 Task: Create a rule from the Agile list, Priority changed -> Complete task in the project AgileCraft if Priority Cleared then Complete Task
Action: Mouse moved to (59, 338)
Screenshot: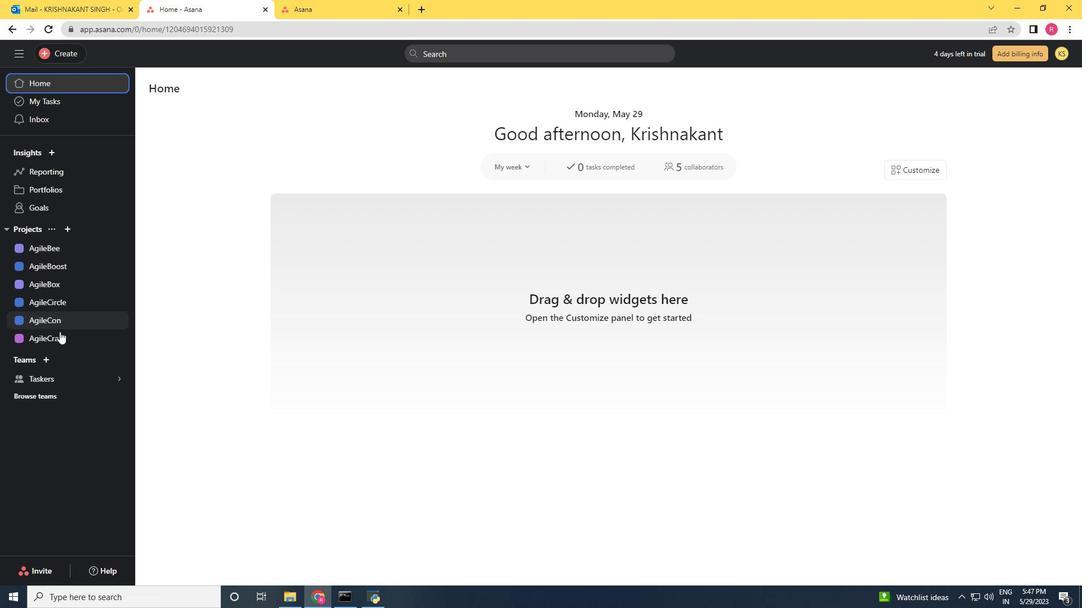 
Action: Mouse pressed left at (59, 338)
Screenshot: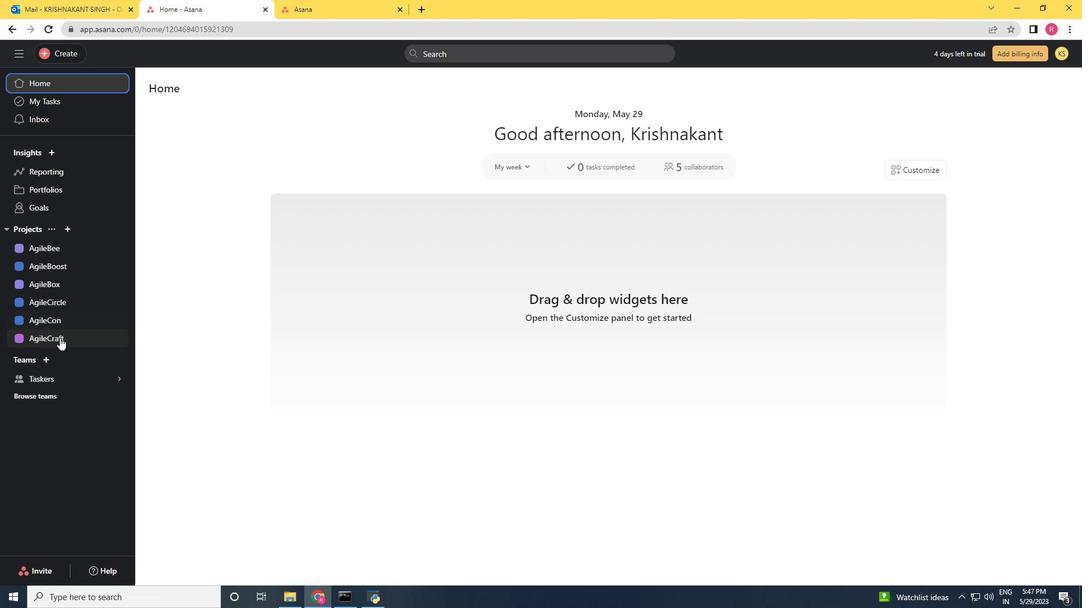 
Action: Mouse moved to (326, 442)
Screenshot: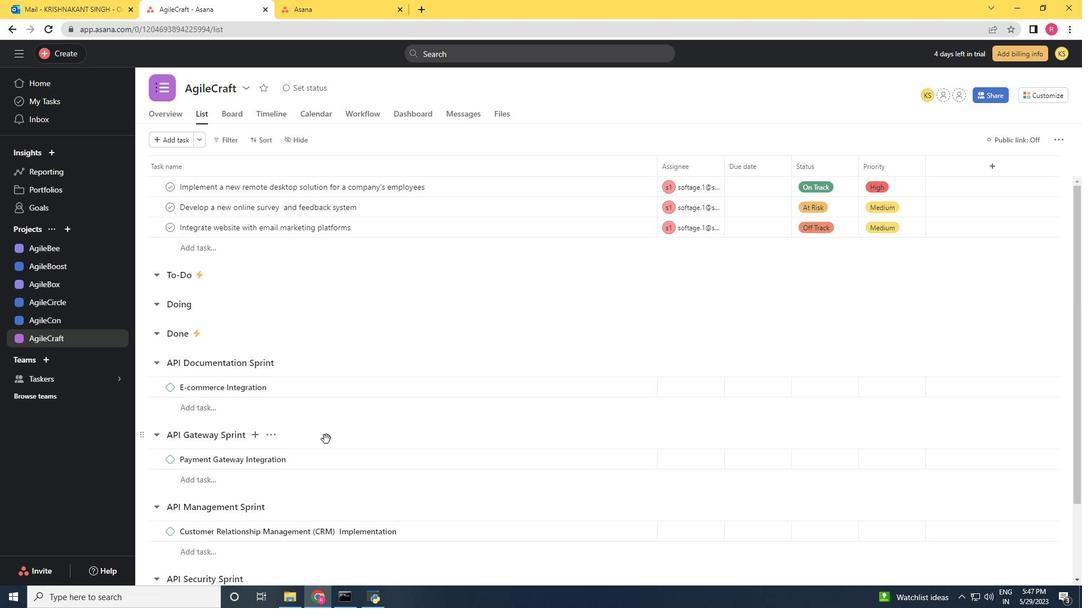
Action: Mouse scrolled (326, 441) with delta (0, 0)
Screenshot: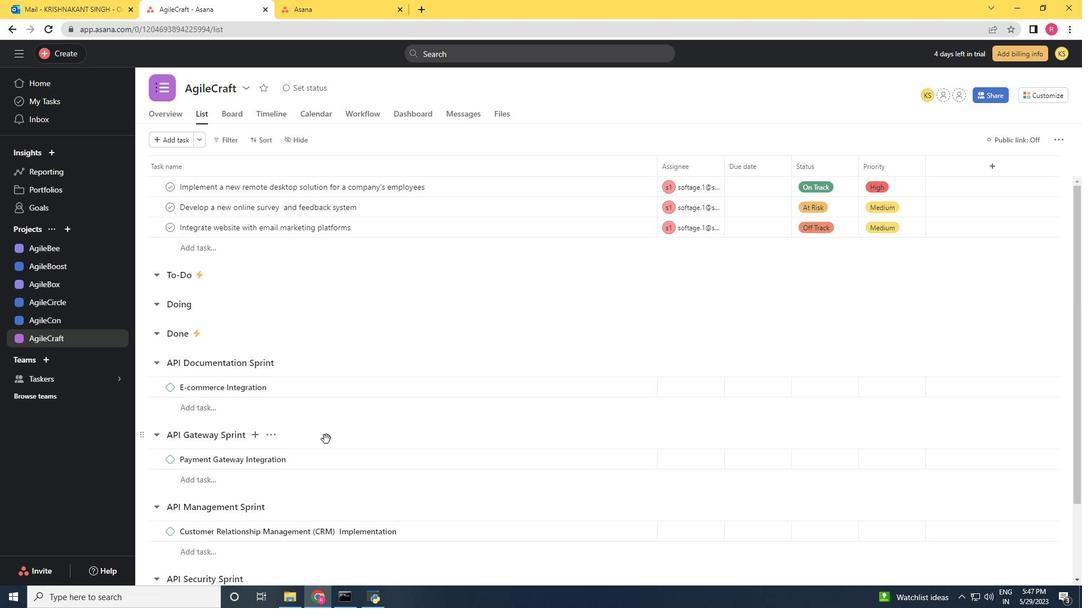
Action: Mouse moved to (326, 442)
Screenshot: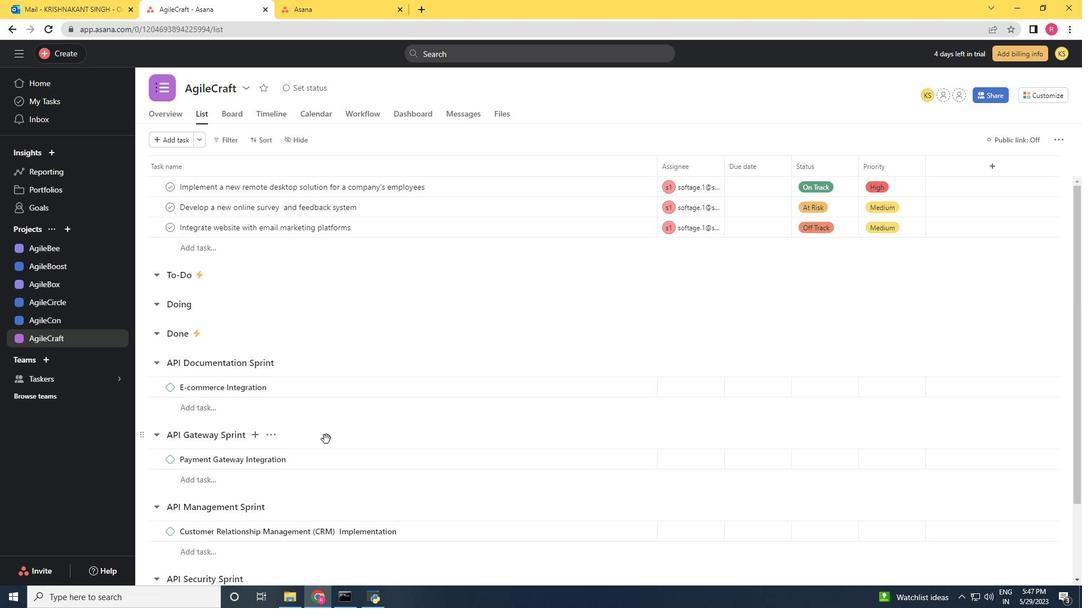 
Action: Mouse scrolled (326, 442) with delta (0, 0)
Screenshot: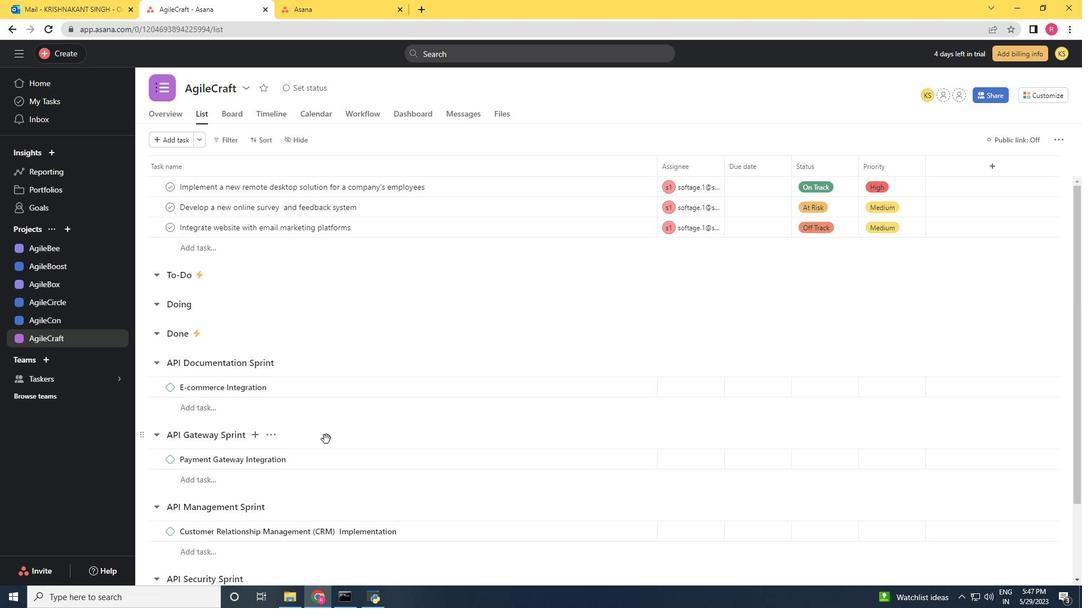 
Action: Mouse moved to (326, 444)
Screenshot: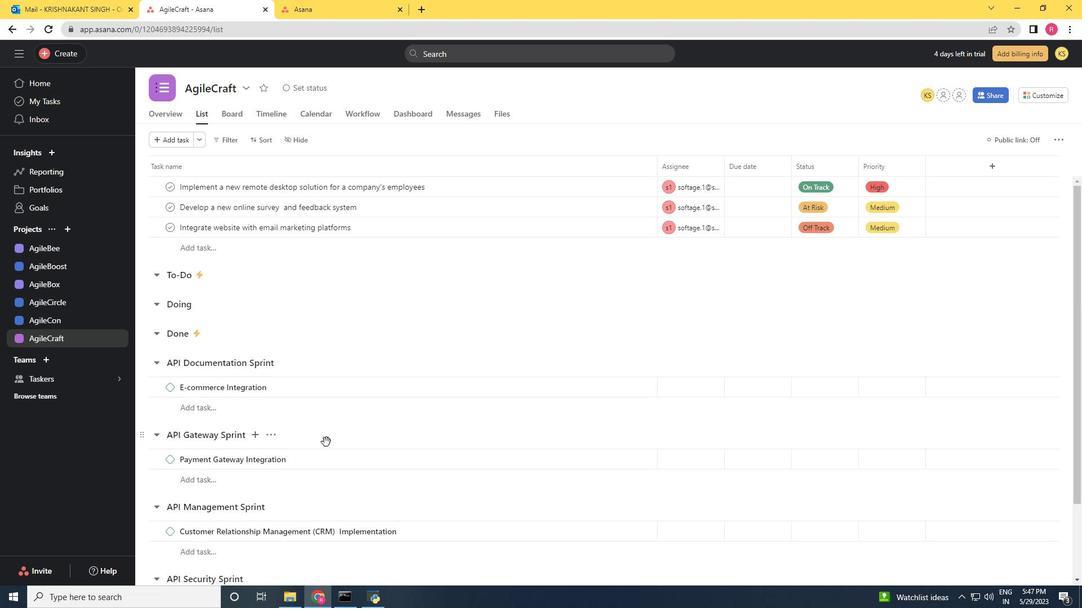 
Action: Mouse scrolled (326, 443) with delta (0, 0)
Screenshot: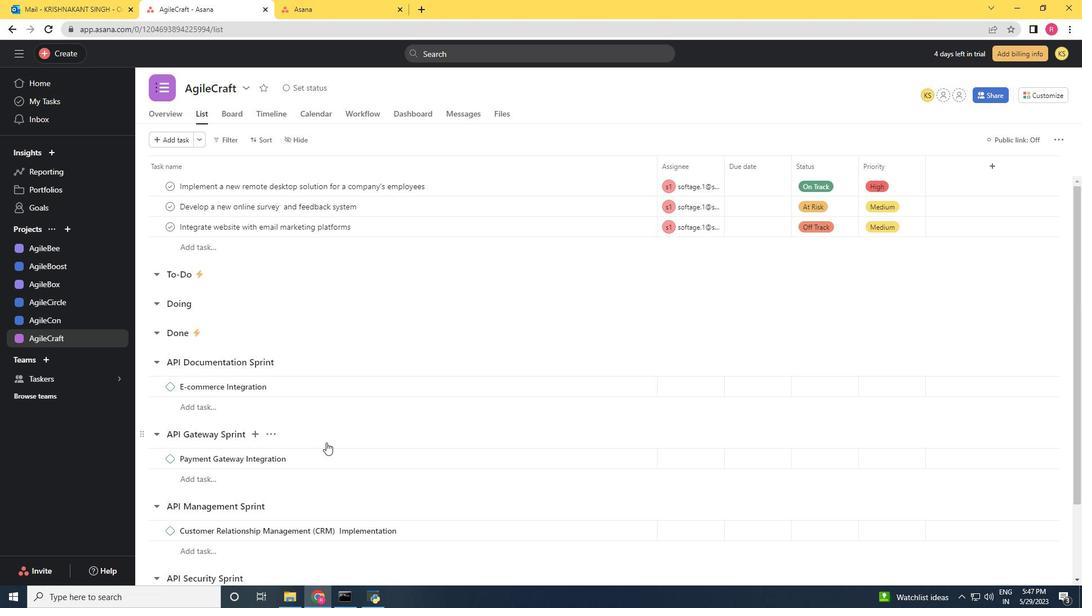 
Action: Mouse moved to (326, 447)
Screenshot: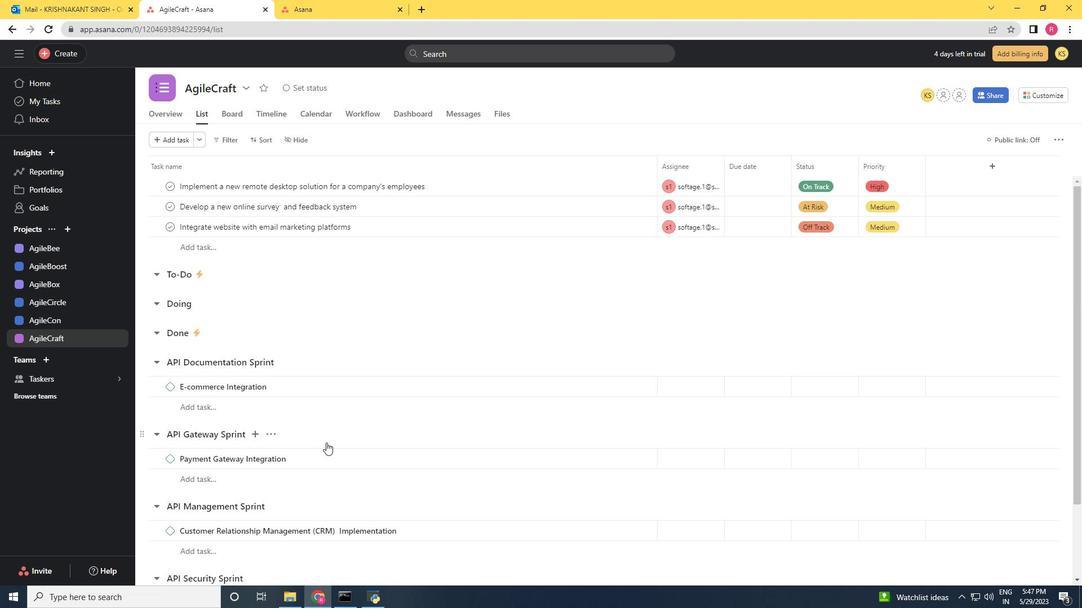 
Action: Mouse scrolled (326, 446) with delta (0, 0)
Screenshot: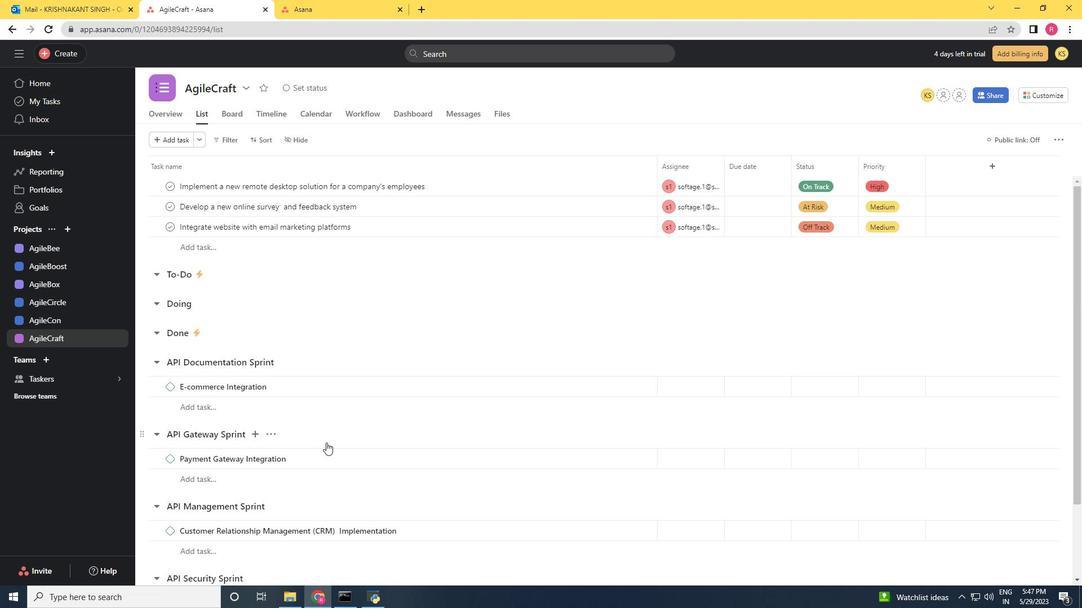 
Action: Mouse moved to (320, 473)
Screenshot: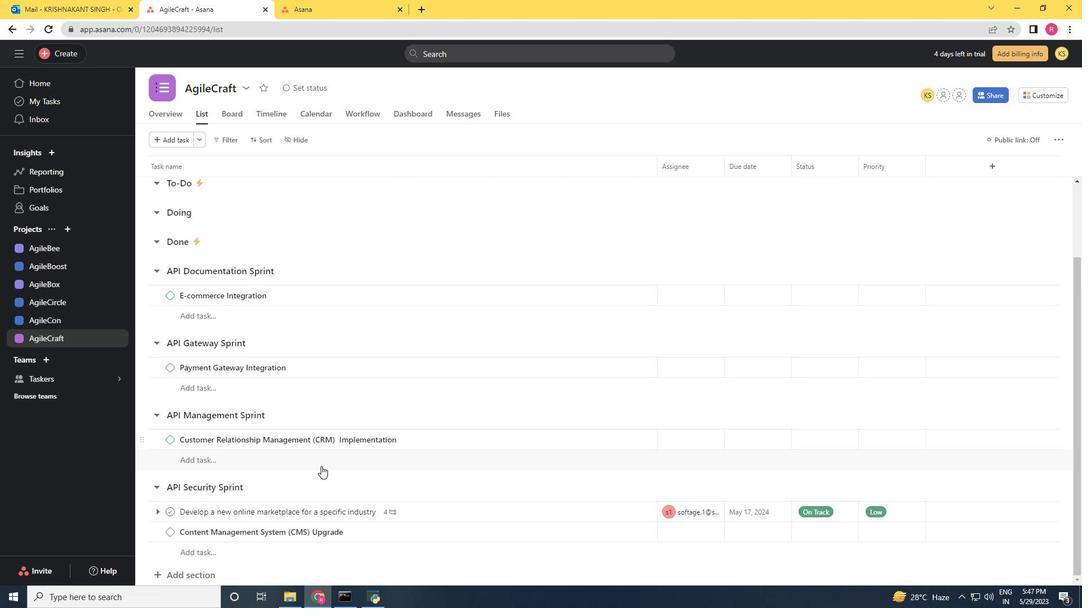 
Action: Mouse scrolled (320, 472) with delta (0, 0)
Screenshot: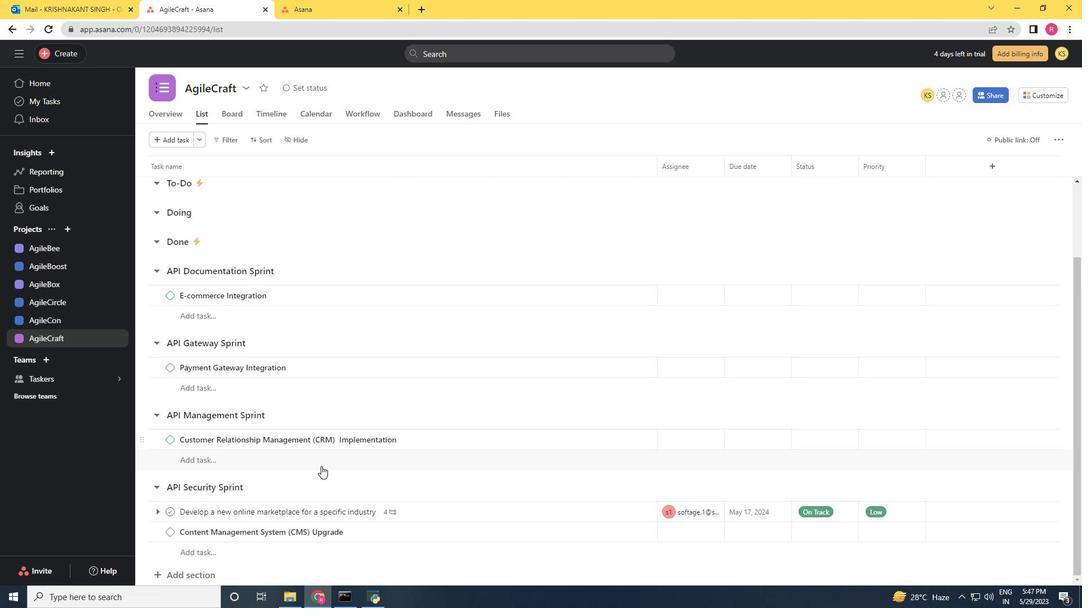 
Action: Mouse moved to (320, 474)
Screenshot: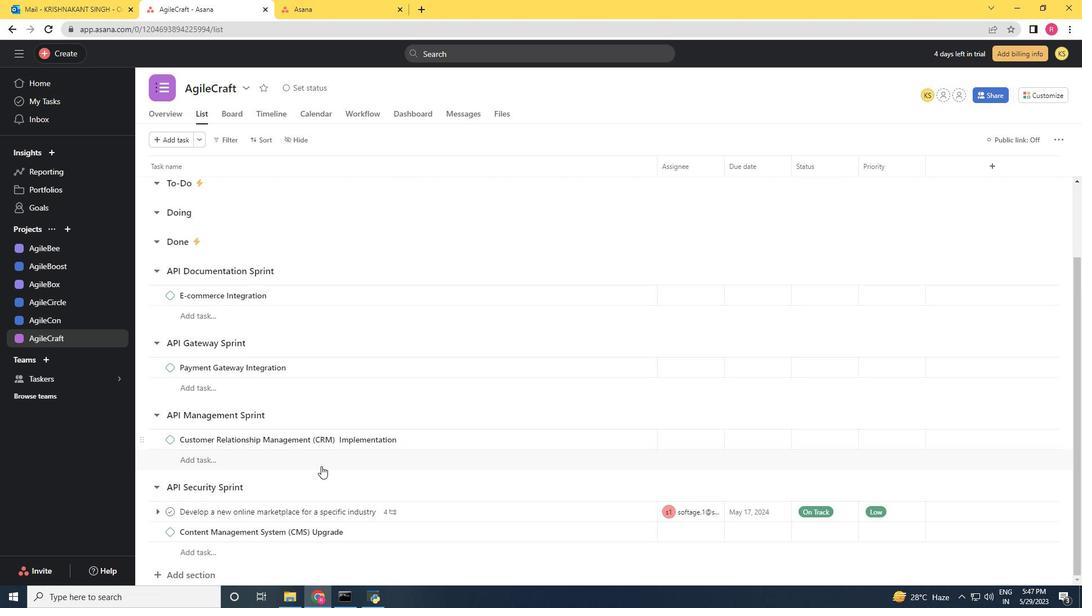 
Action: Mouse scrolled (320, 473) with delta (0, 0)
Screenshot: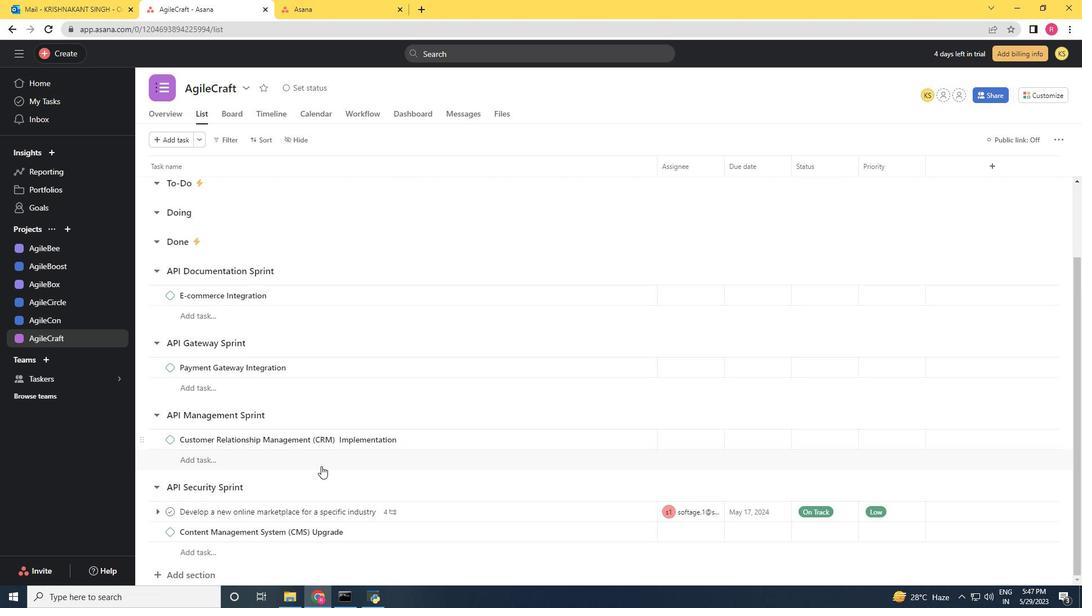 
Action: Mouse scrolled (320, 473) with delta (0, 0)
Screenshot: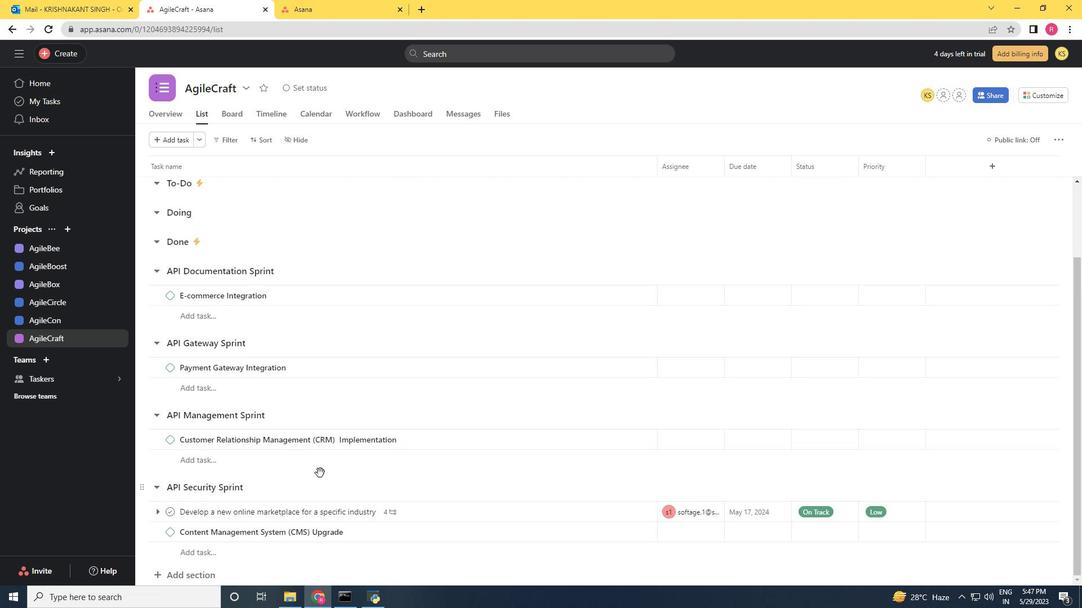 
Action: Mouse moved to (462, 190)
Screenshot: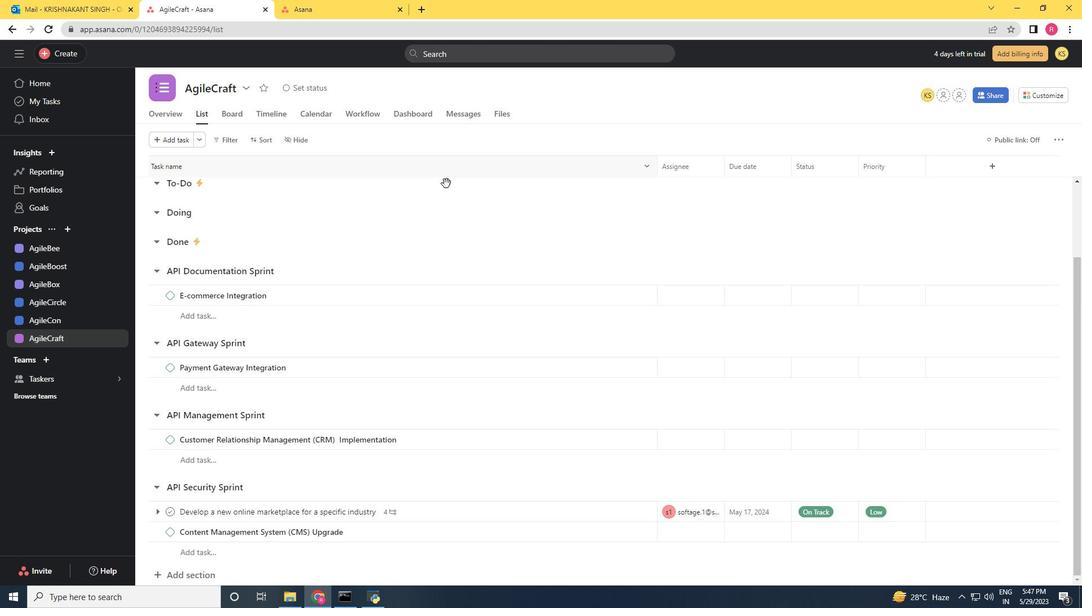 
Action: Mouse scrolled (462, 191) with delta (0, 0)
Screenshot: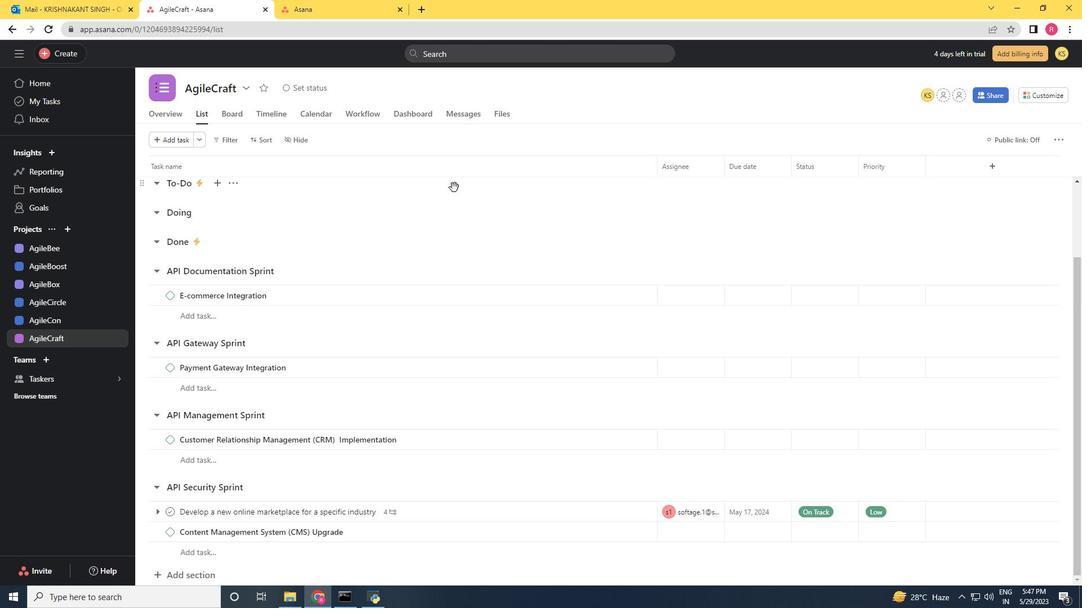 
Action: Mouse scrolled (462, 191) with delta (0, 0)
Screenshot: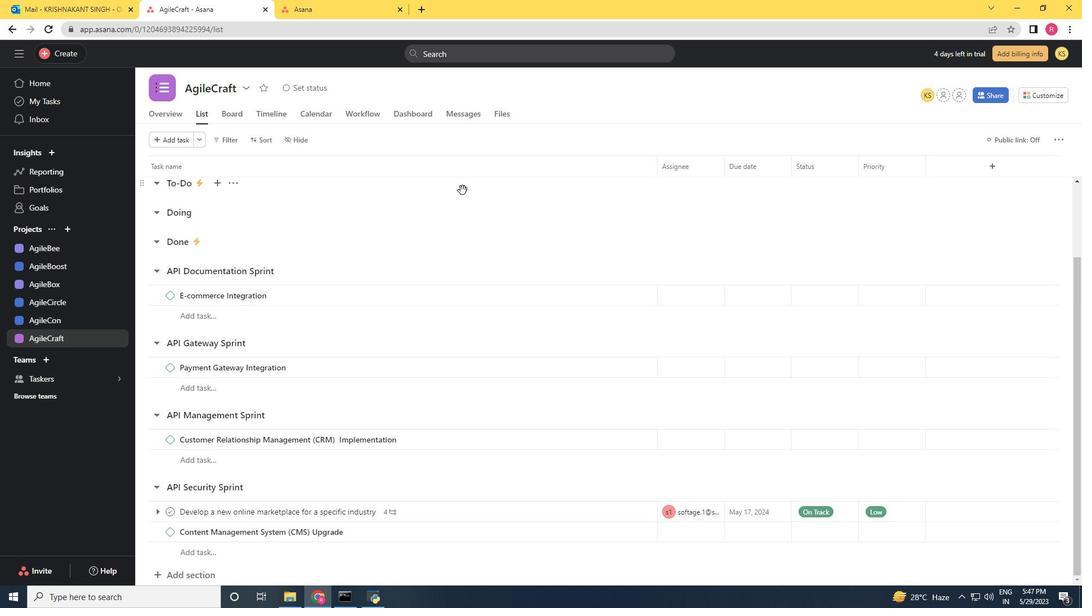 
Action: Mouse scrolled (462, 191) with delta (0, 0)
Screenshot: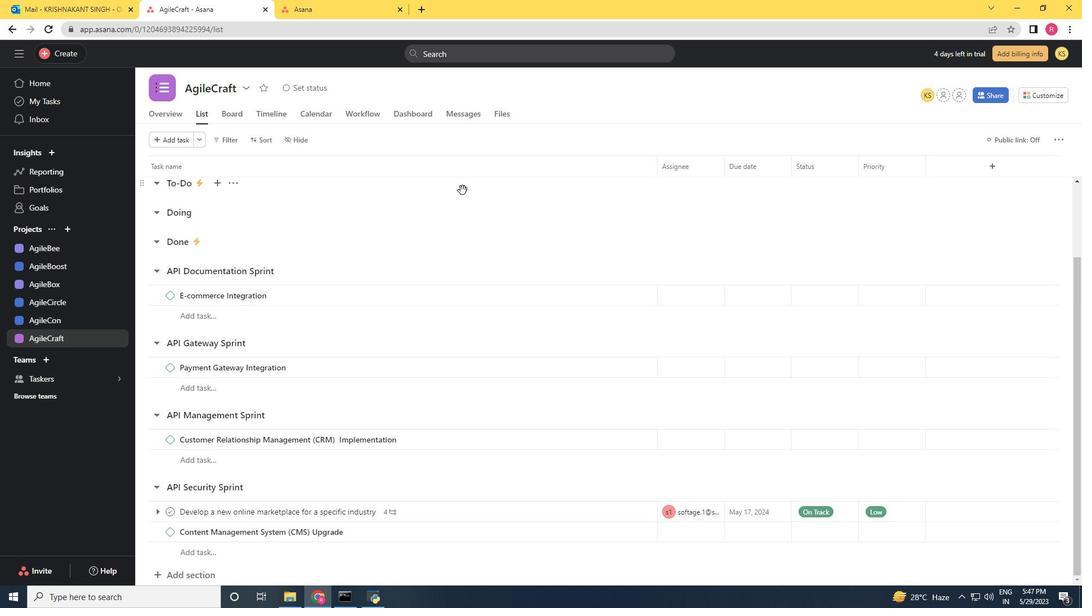 
Action: Mouse scrolled (462, 191) with delta (0, 0)
Screenshot: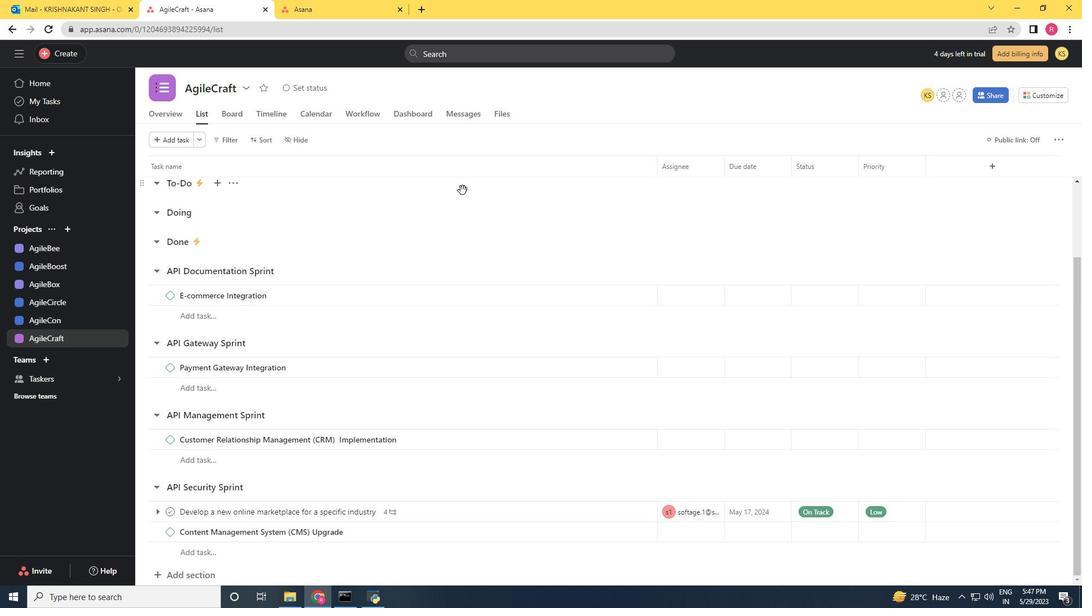 
Action: Mouse moved to (1042, 99)
Screenshot: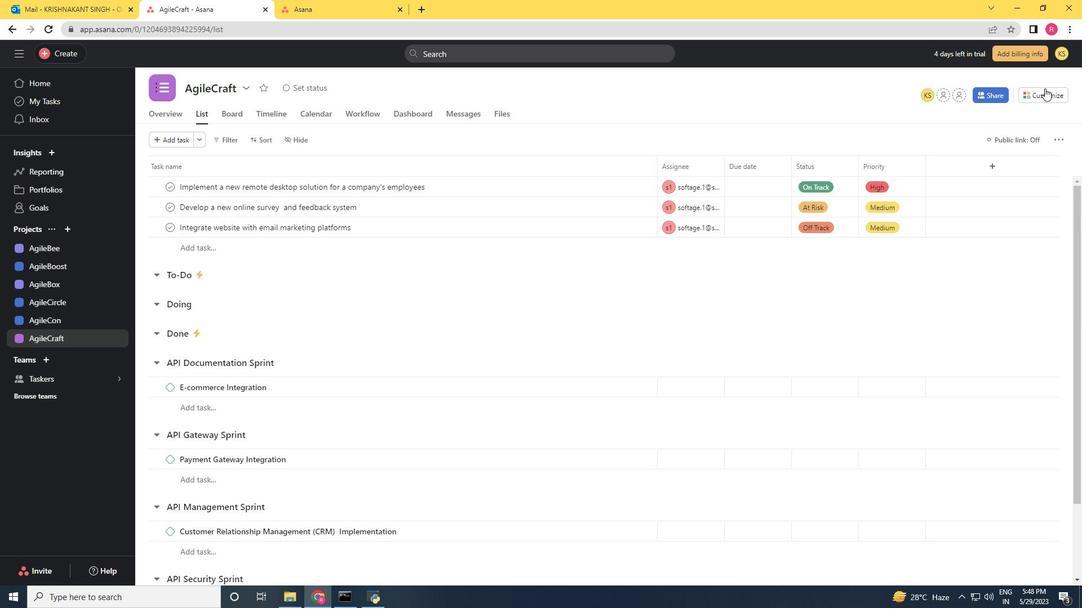 
Action: Mouse pressed left at (1042, 99)
Screenshot: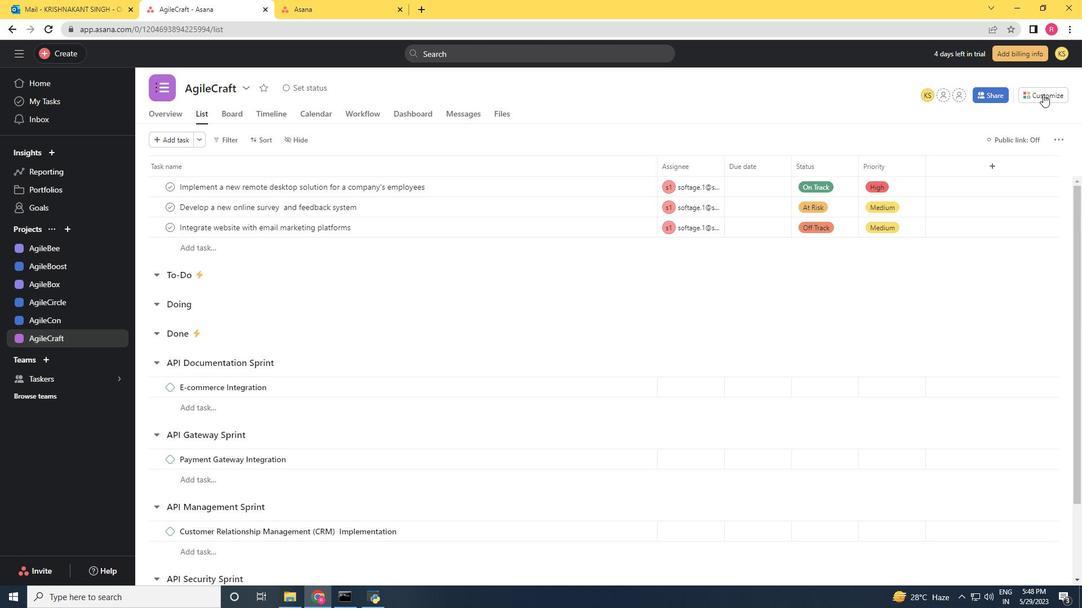 
Action: Mouse moved to (854, 242)
Screenshot: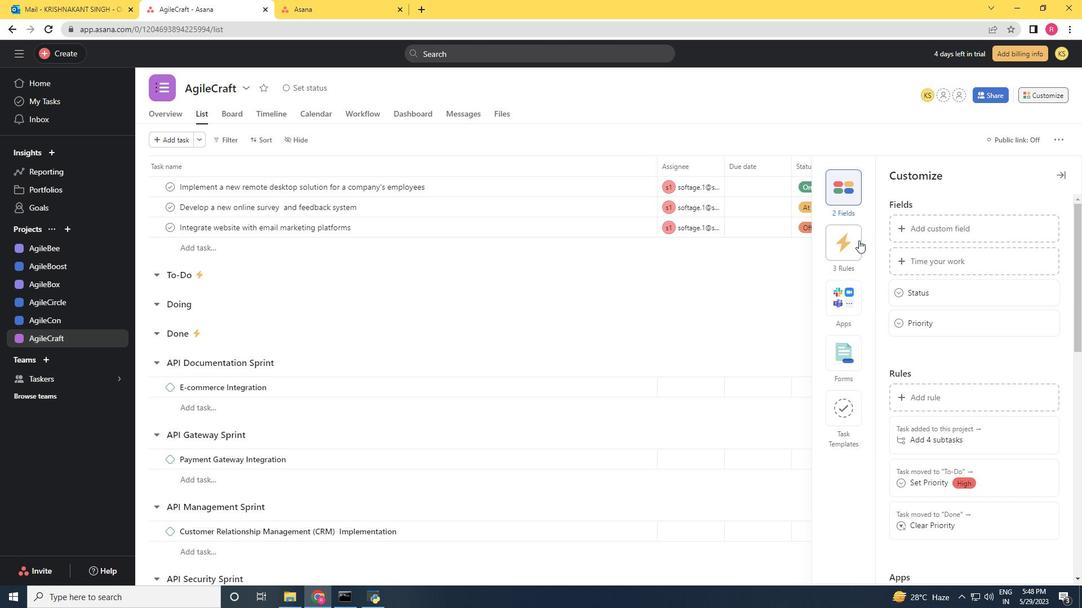 
Action: Mouse pressed left at (854, 242)
Screenshot: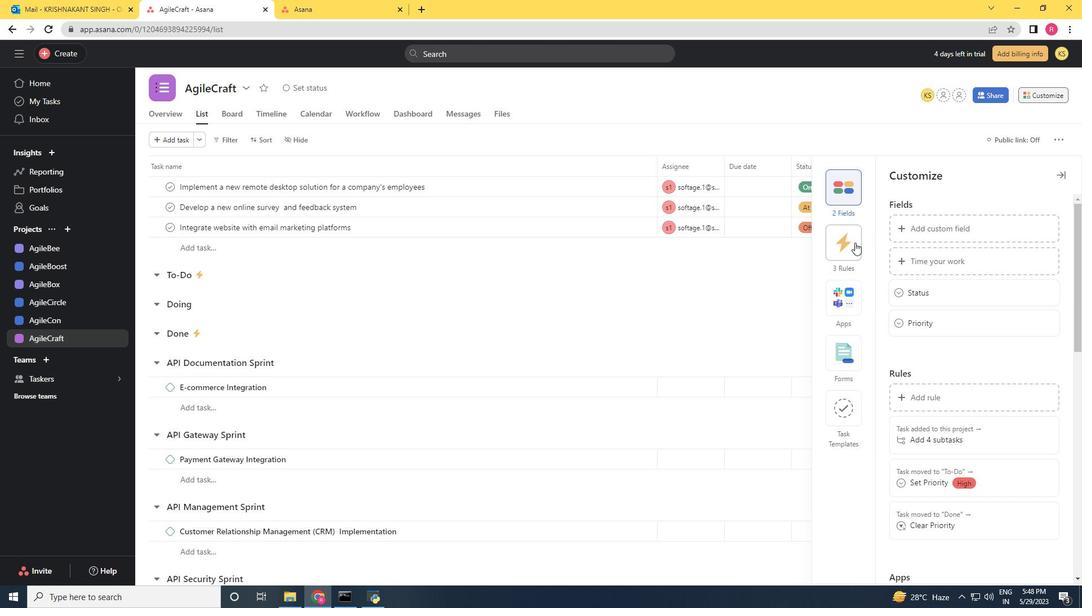 
Action: Mouse moved to (927, 224)
Screenshot: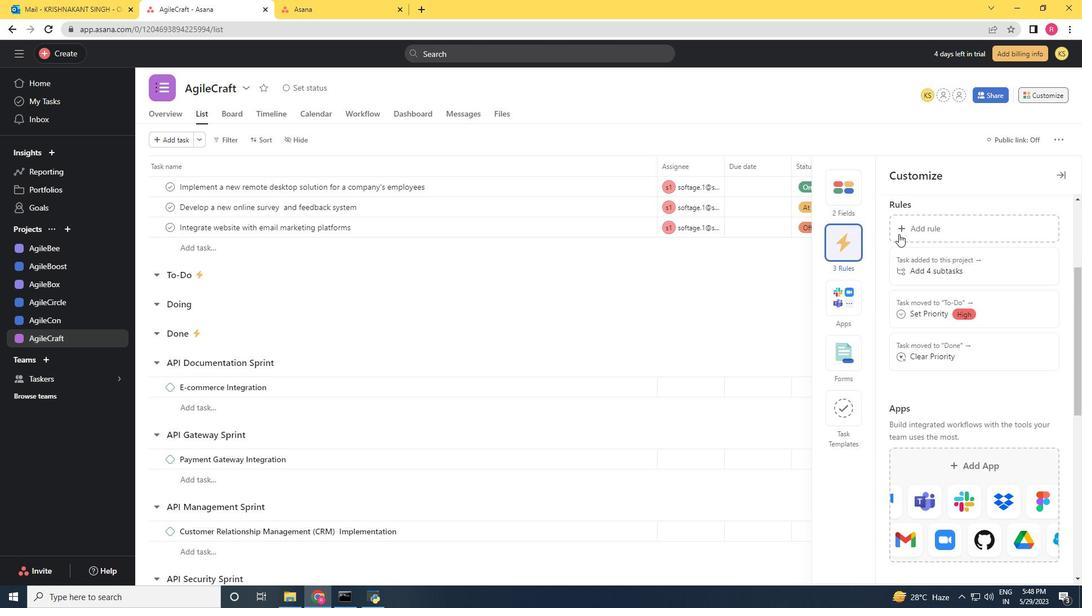 
Action: Mouse pressed left at (927, 224)
Screenshot: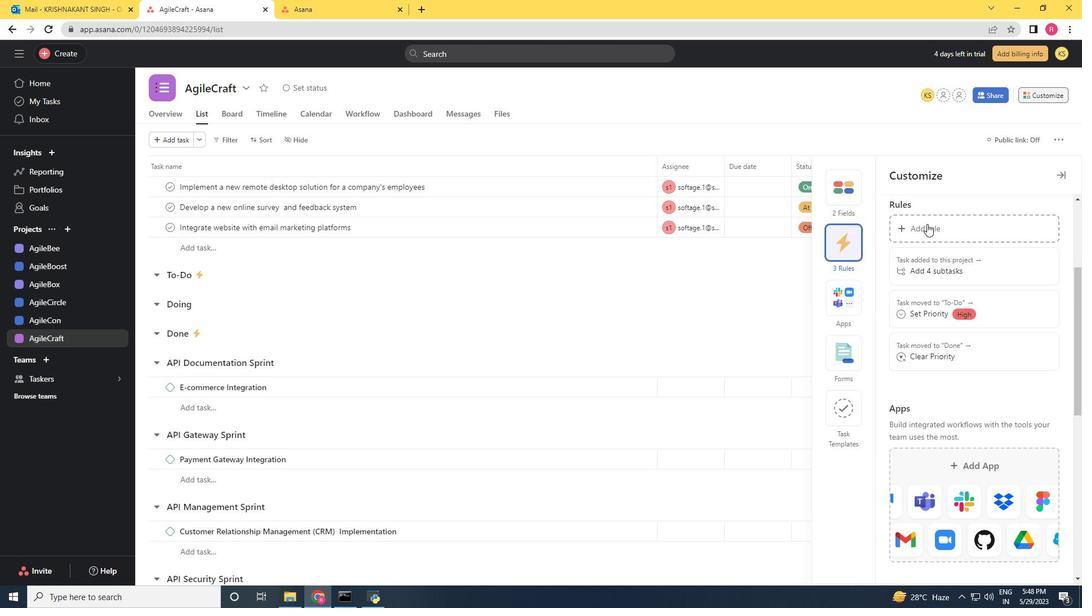 
Action: Mouse moved to (236, 171)
Screenshot: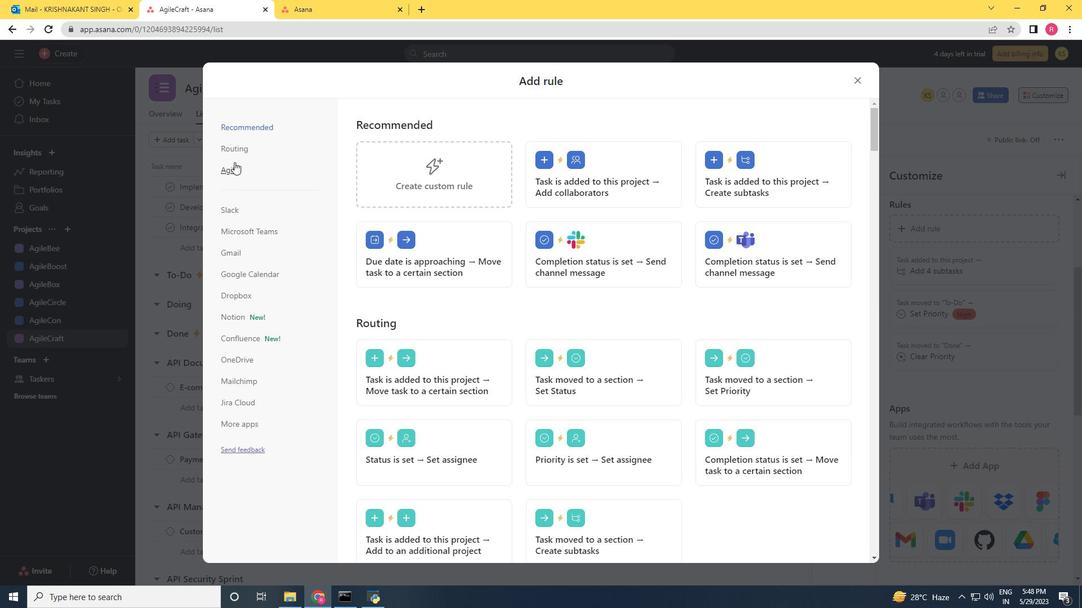 
Action: Mouse pressed left at (236, 171)
Screenshot: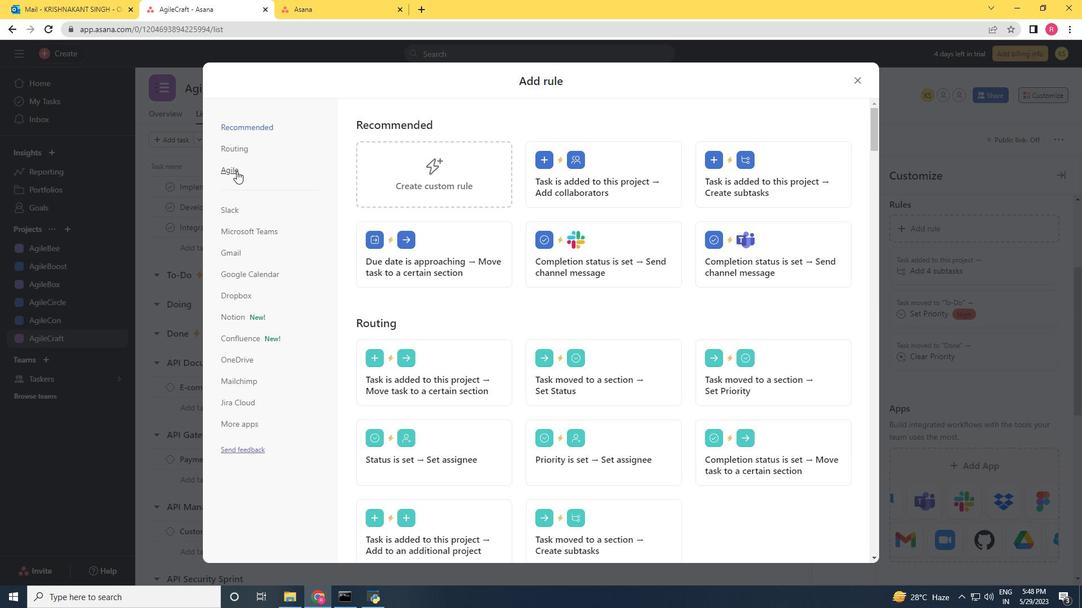 
Action: Mouse moved to (623, 175)
Screenshot: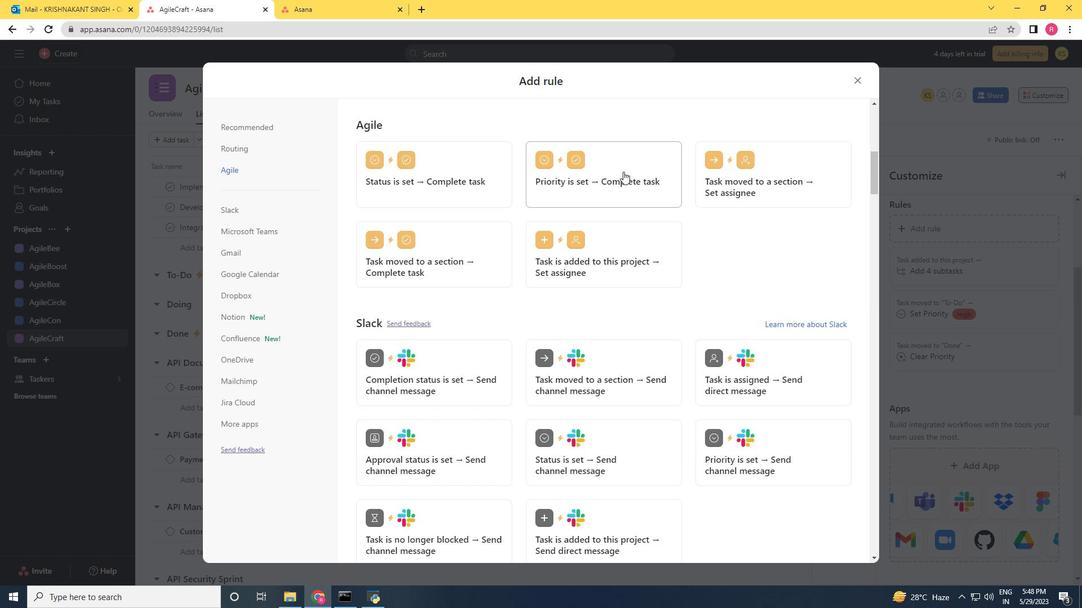 
Action: Mouse pressed left at (623, 175)
Screenshot: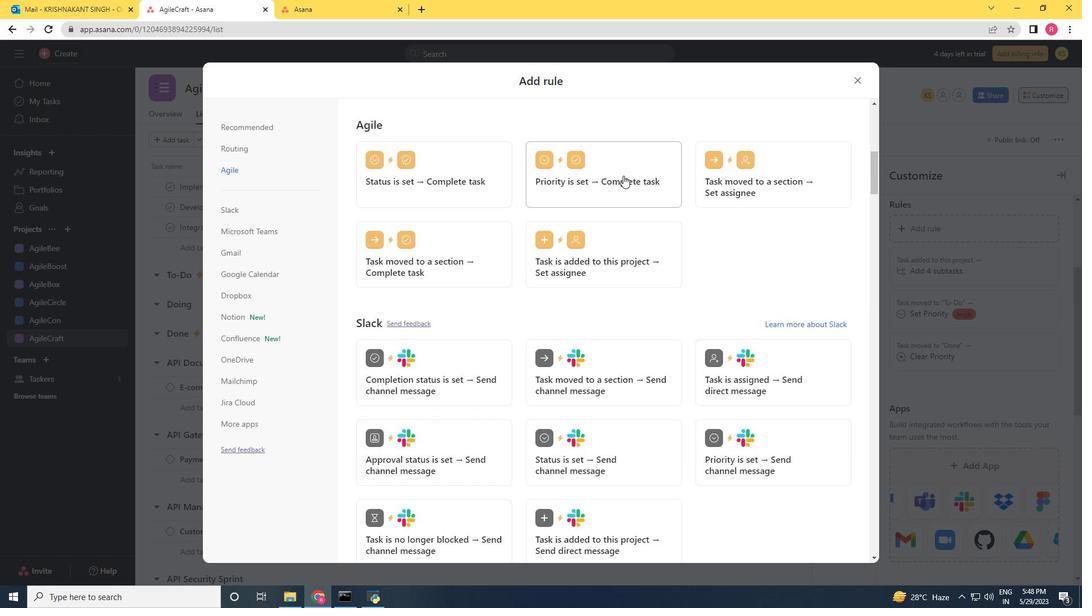 
Action: Mouse moved to (689, 200)
Screenshot: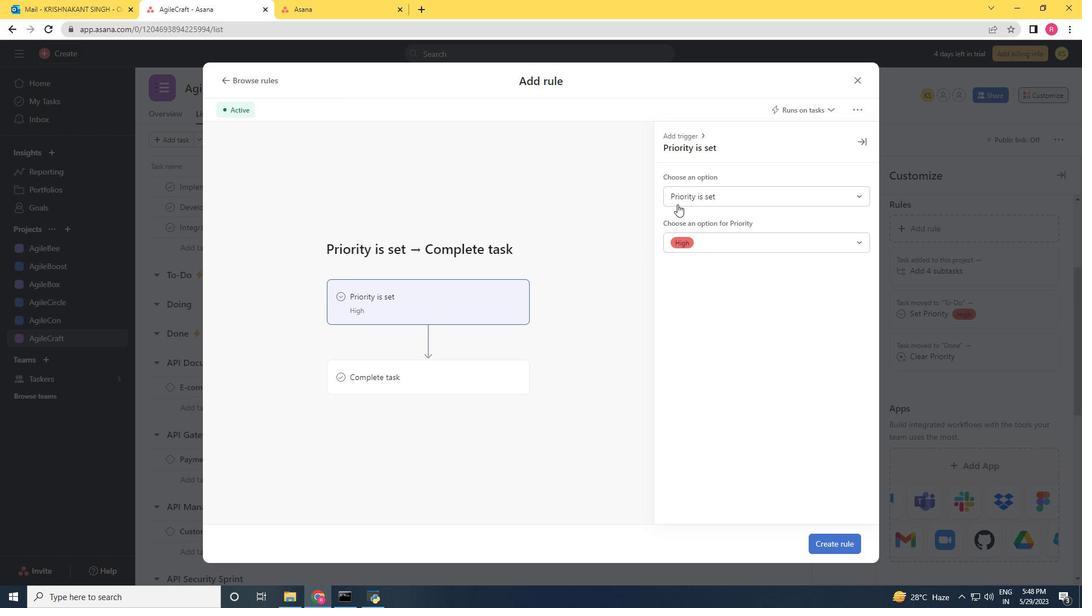 
Action: Mouse pressed left at (689, 200)
Screenshot: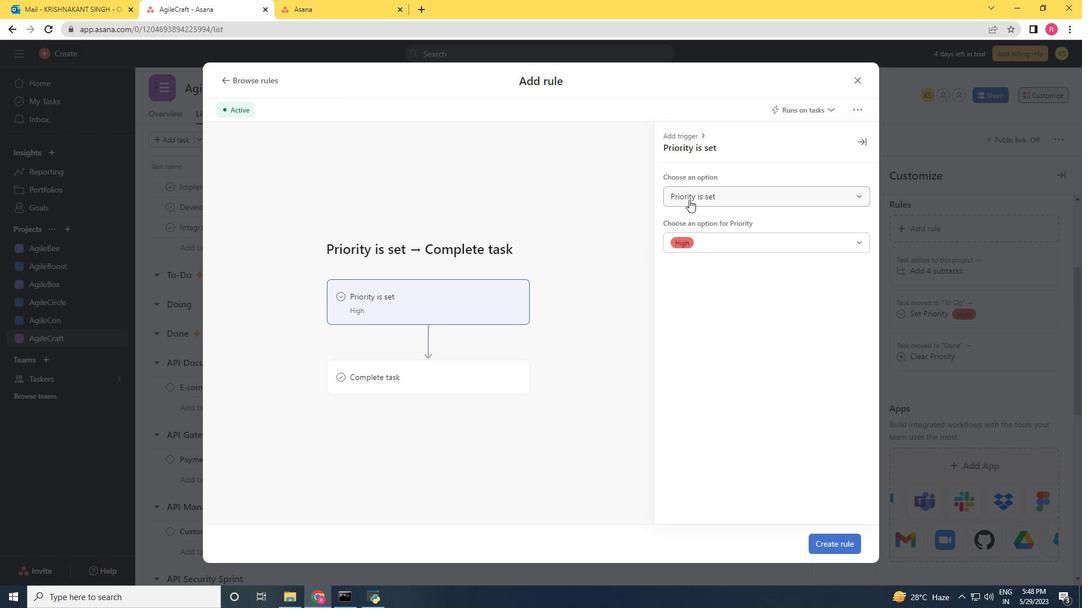 
Action: Mouse moved to (711, 238)
Screenshot: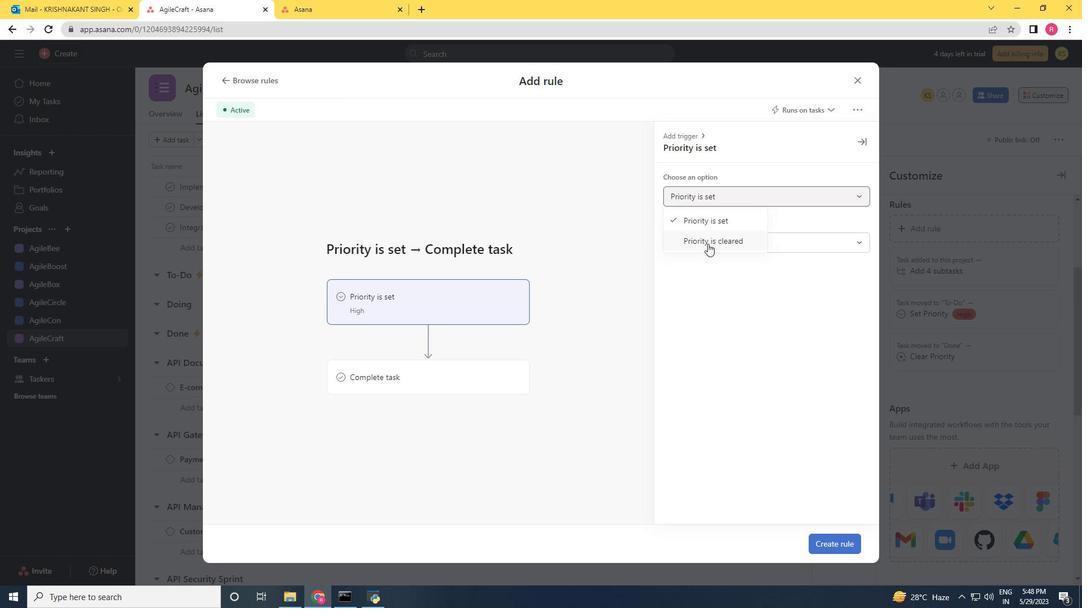 
Action: Mouse pressed left at (711, 238)
Screenshot: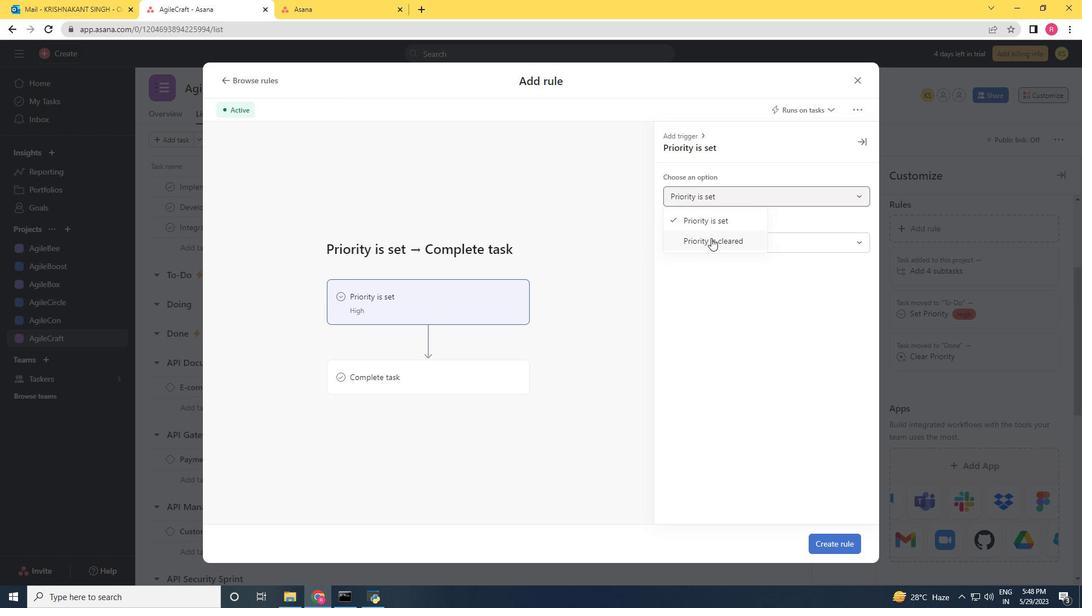 
Action: Mouse moved to (378, 380)
Screenshot: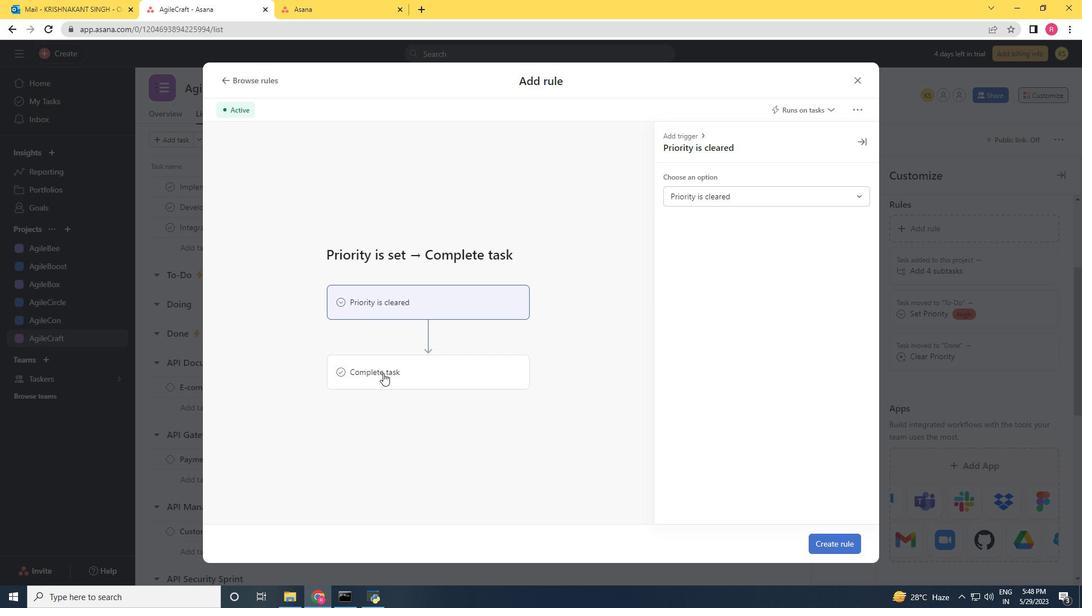 
Action: Mouse pressed left at (378, 380)
Screenshot: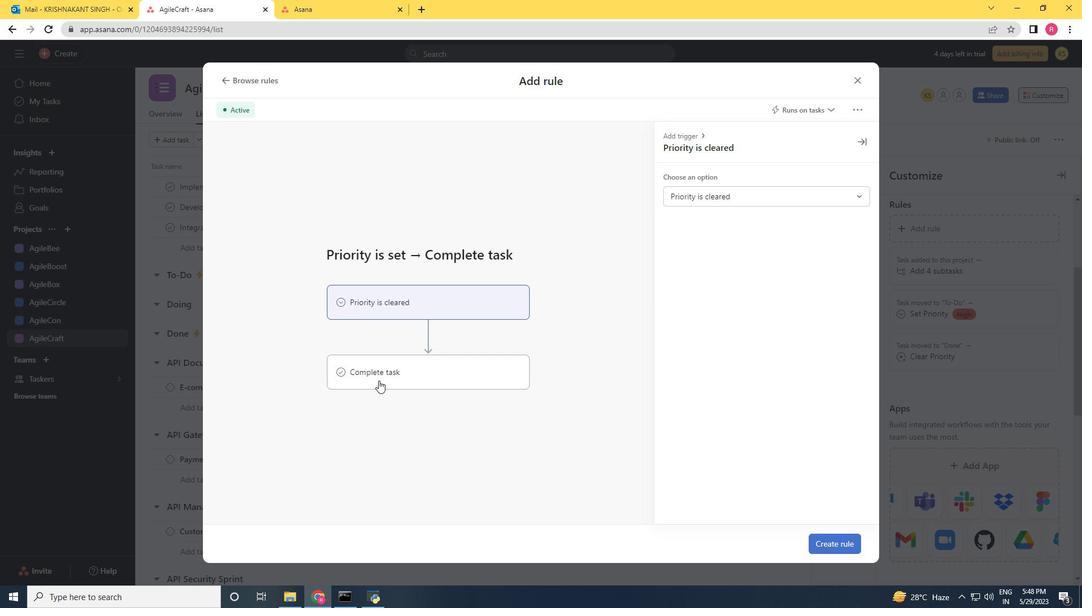 
Action: Mouse moved to (757, 197)
Screenshot: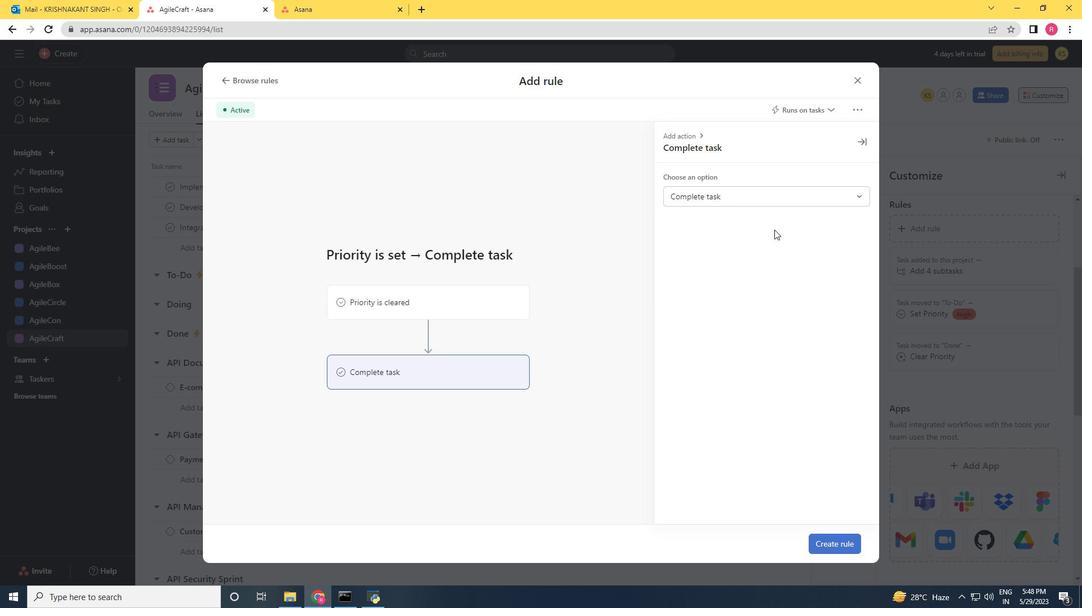 
Action: Mouse pressed left at (757, 197)
Screenshot: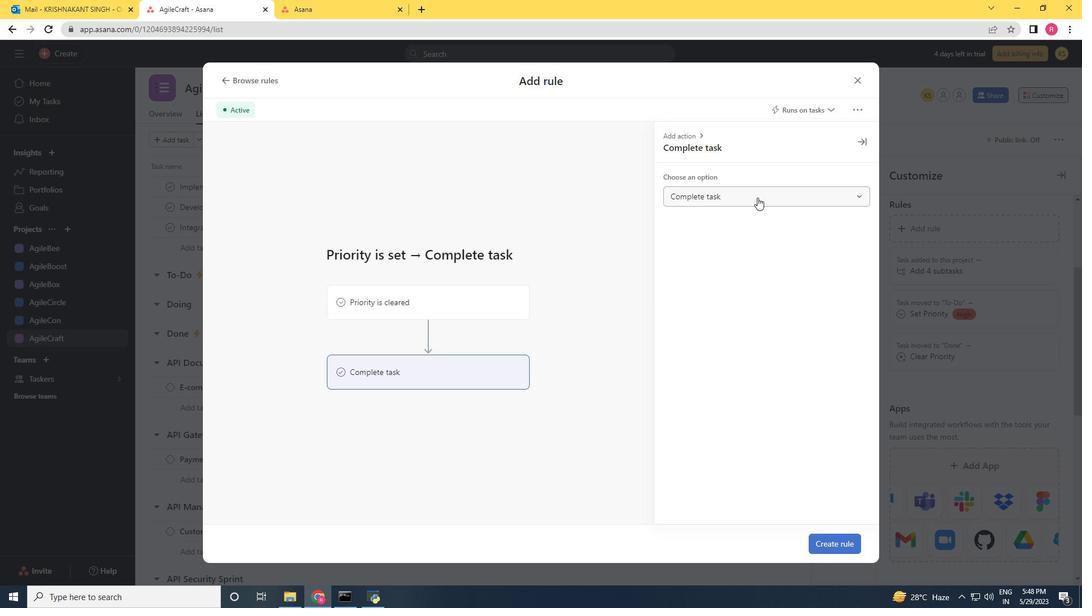 
Action: Mouse moved to (735, 222)
Screenshot: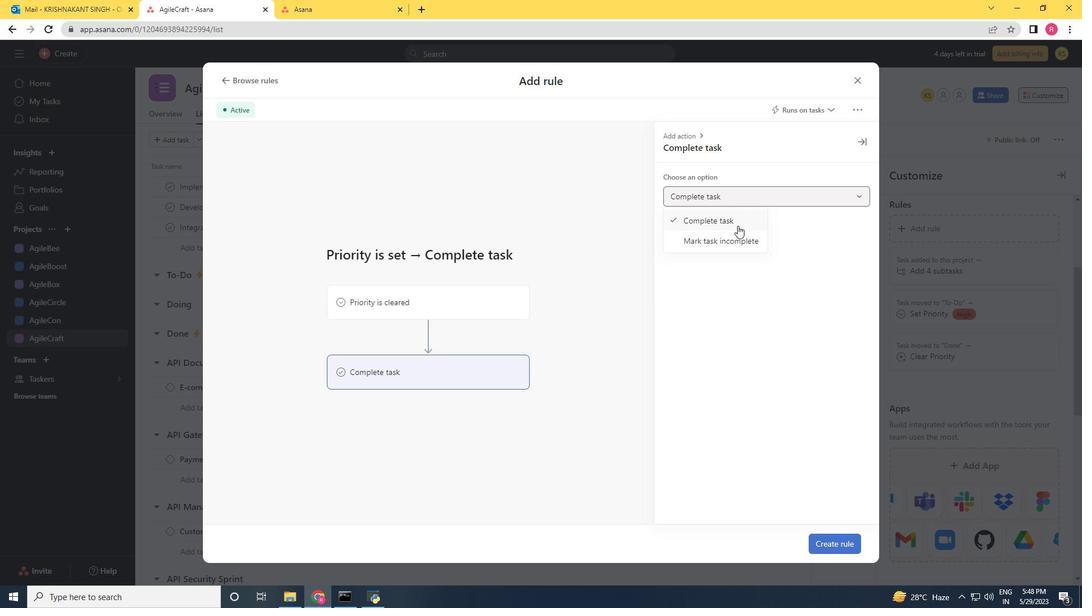 
Action: Mouse pressed left at (735, 222)
Screenshot: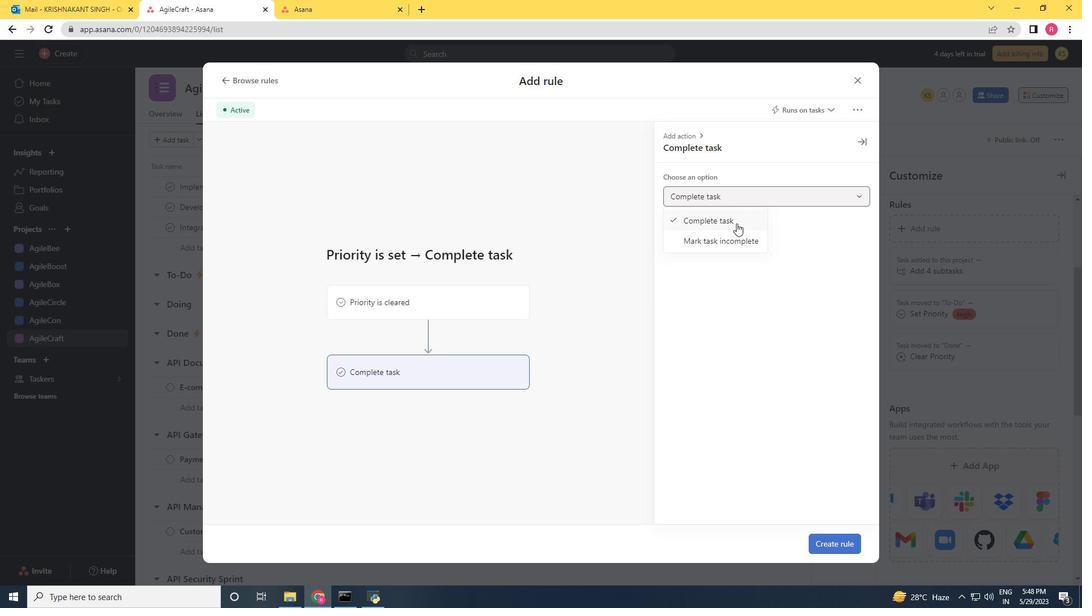 
Action: Mouse moved to (827, 536)
Screenshot: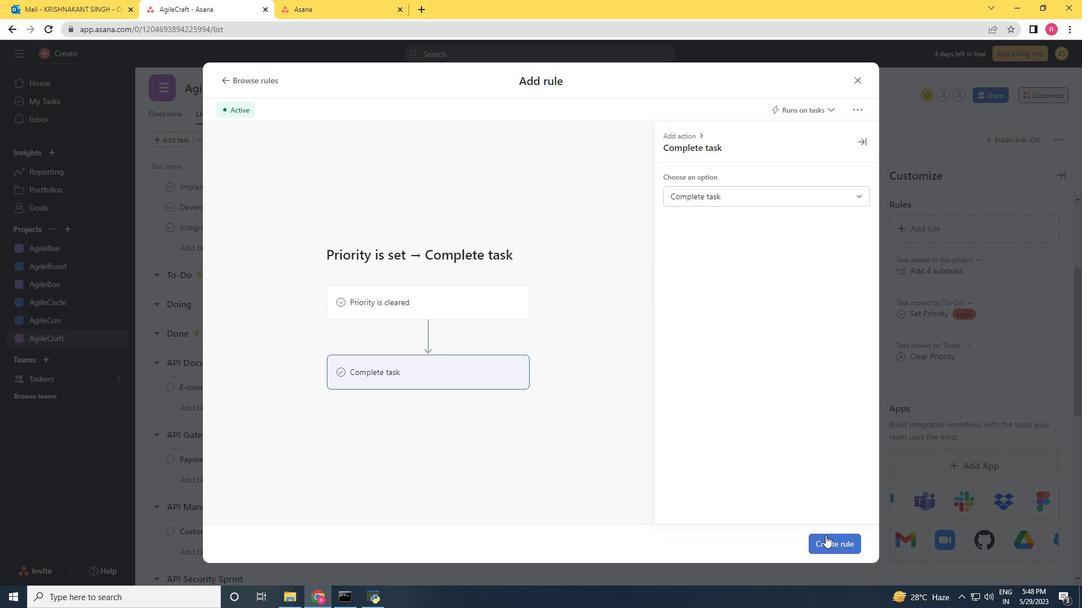
Action: Mouse pressed left at (827, 536)
Screenshot: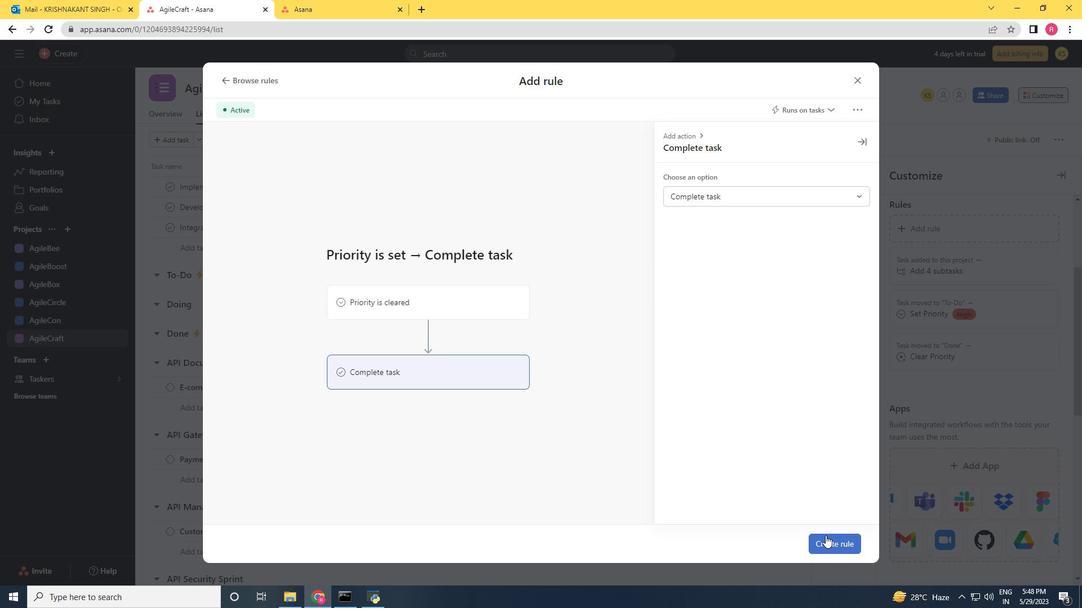 
